 Task: Create a rule from the Agile list, Priority changed -> Complete task in the project BioTech if Priority Cleared then Complete Task
Action: Mouse moved to (1302, 211)
Screenshot: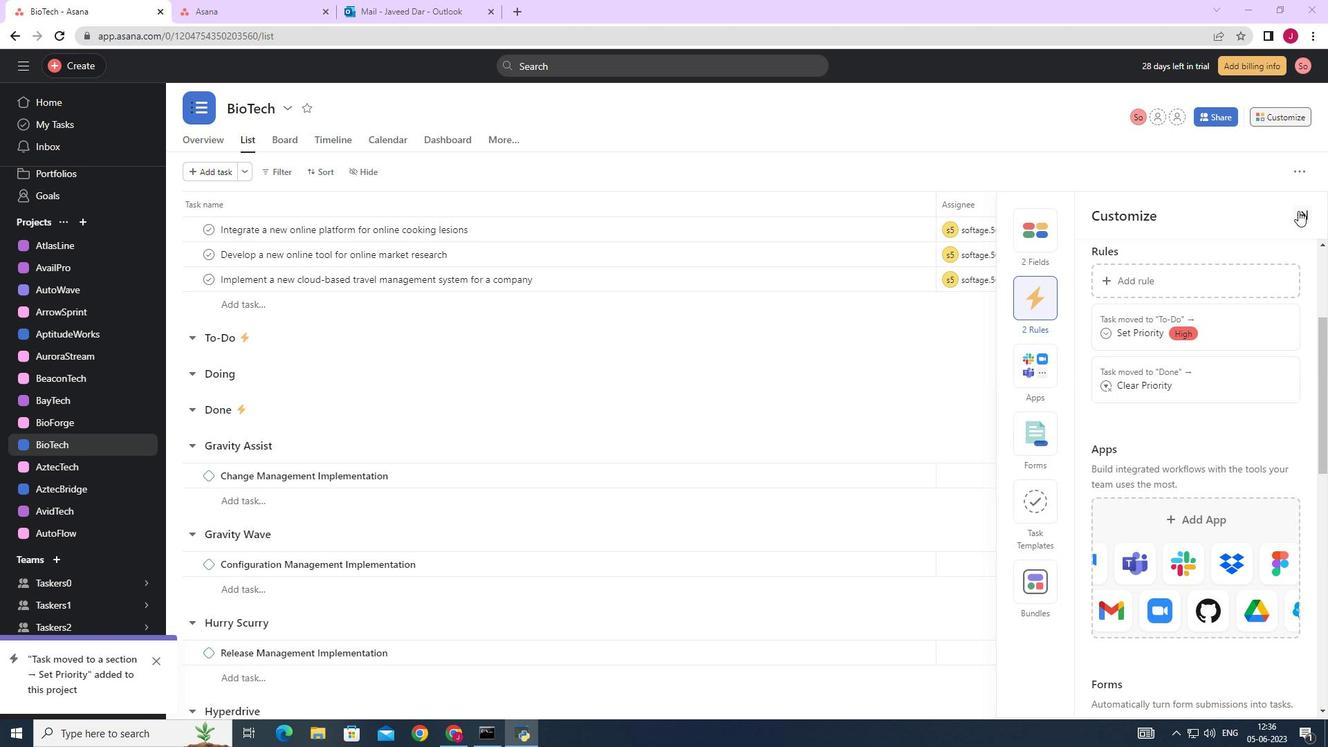 
Action: Mouse pressed left at (1302, 211)
Screenshot: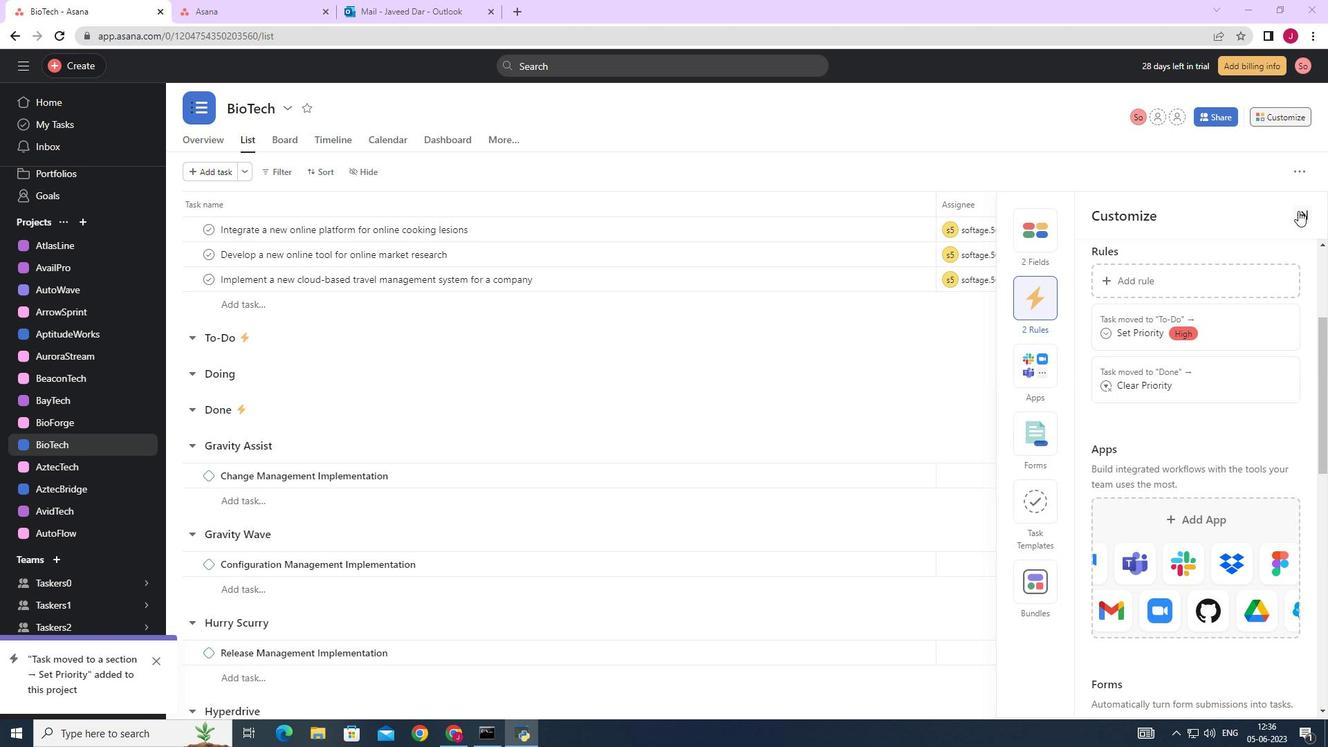 
Action: Mouse moved to (1283, 113)
Screenshot: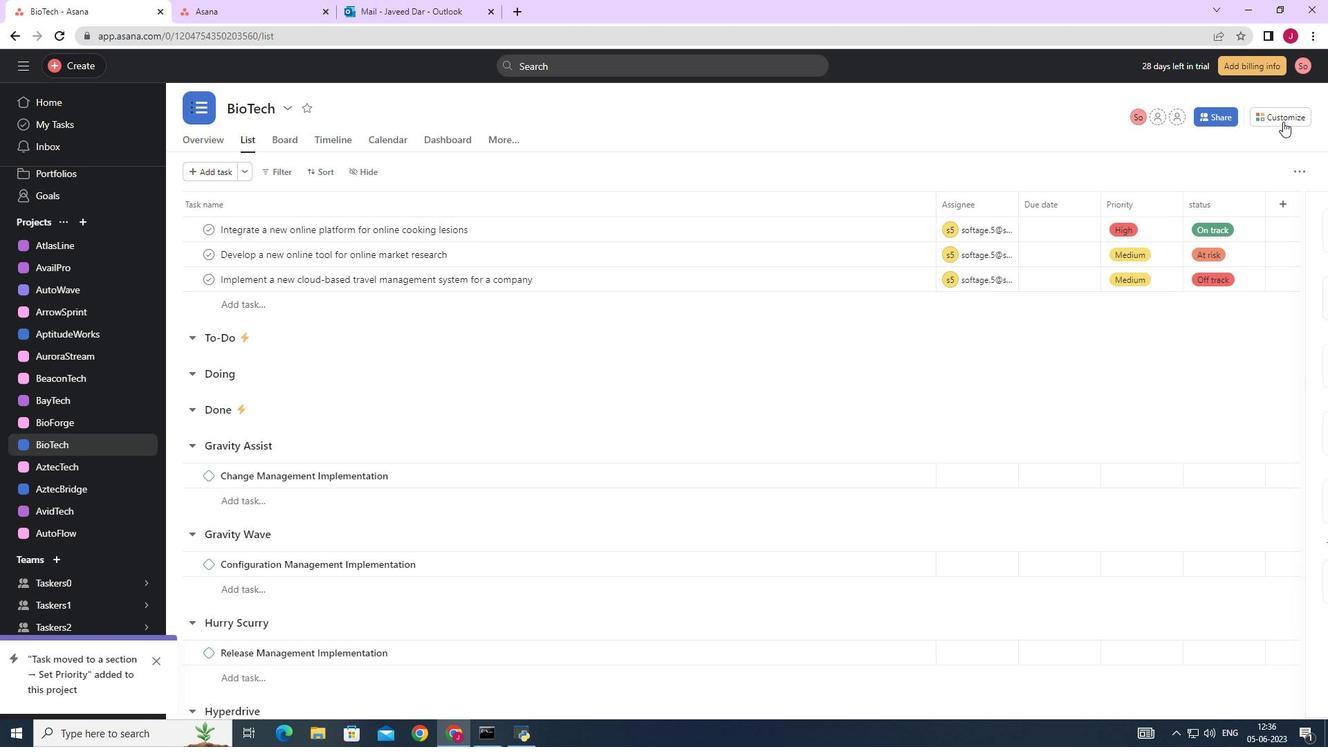 
Action: Mouse pressed left at (1283, 113)
Screenshot: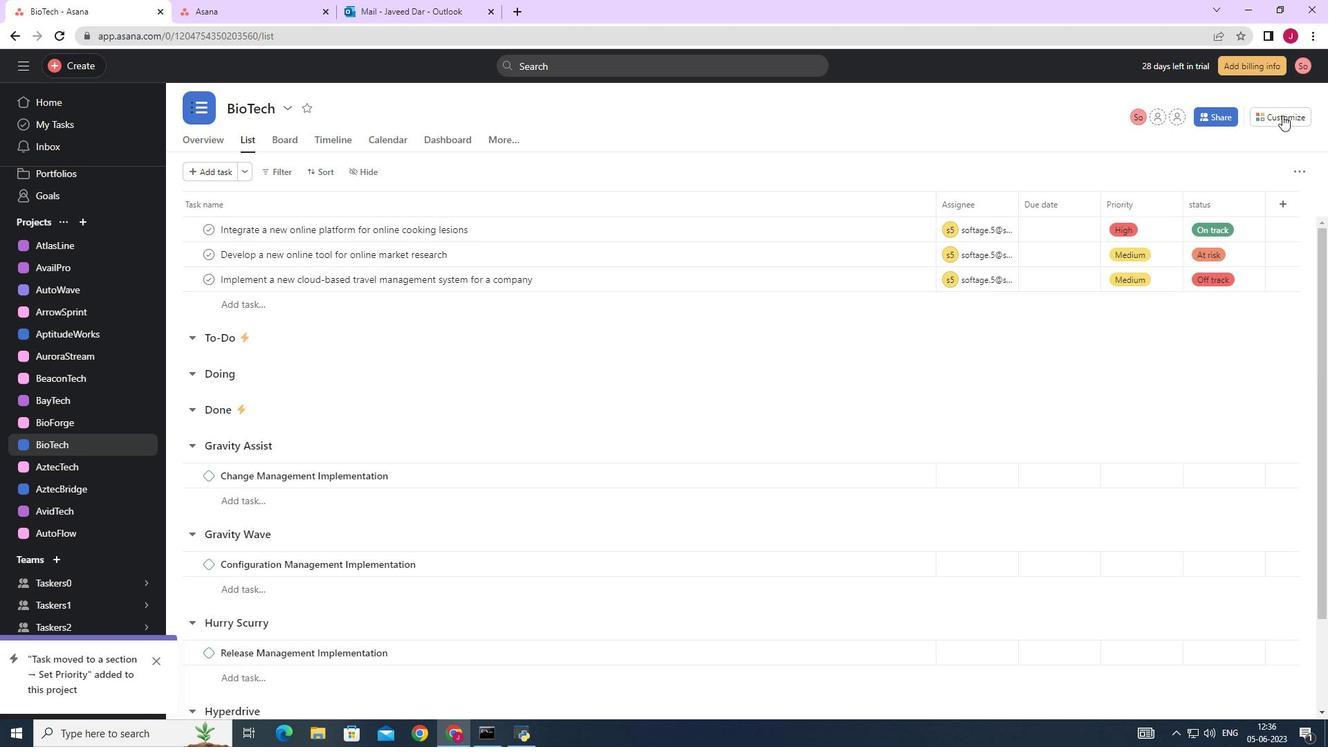 
Action: Mouse moved to (1044, 298)
Screenshot: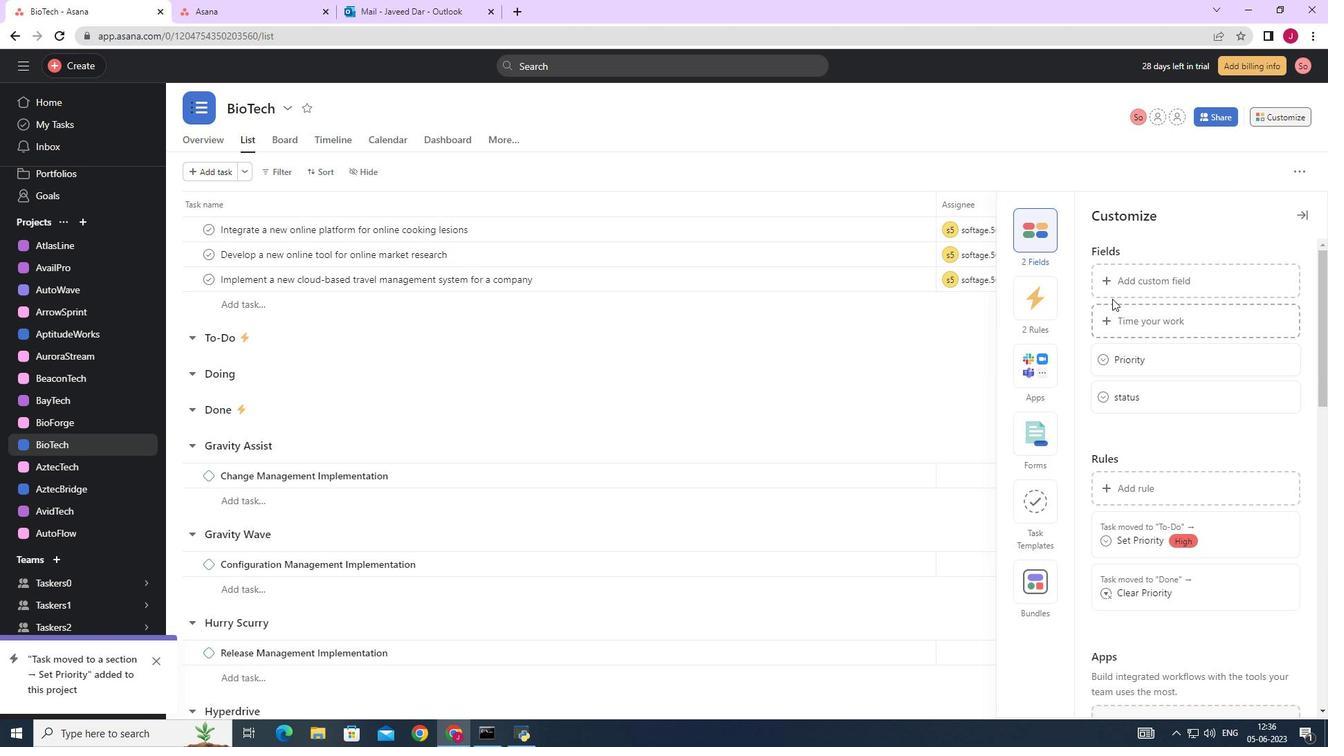 
Action: Mouse pressed left at (1044, 298)
Screenshot: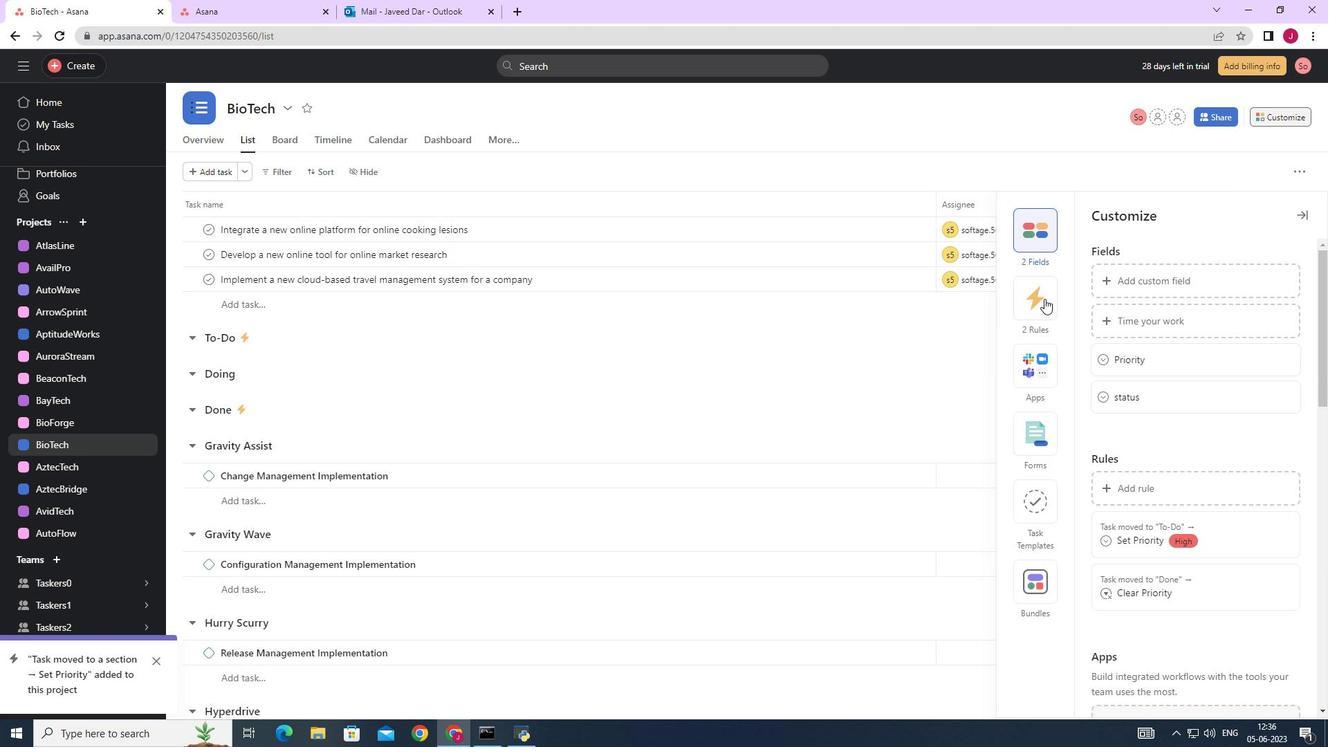 
Action: Mouse moved to (1146, 280)
Screenshot: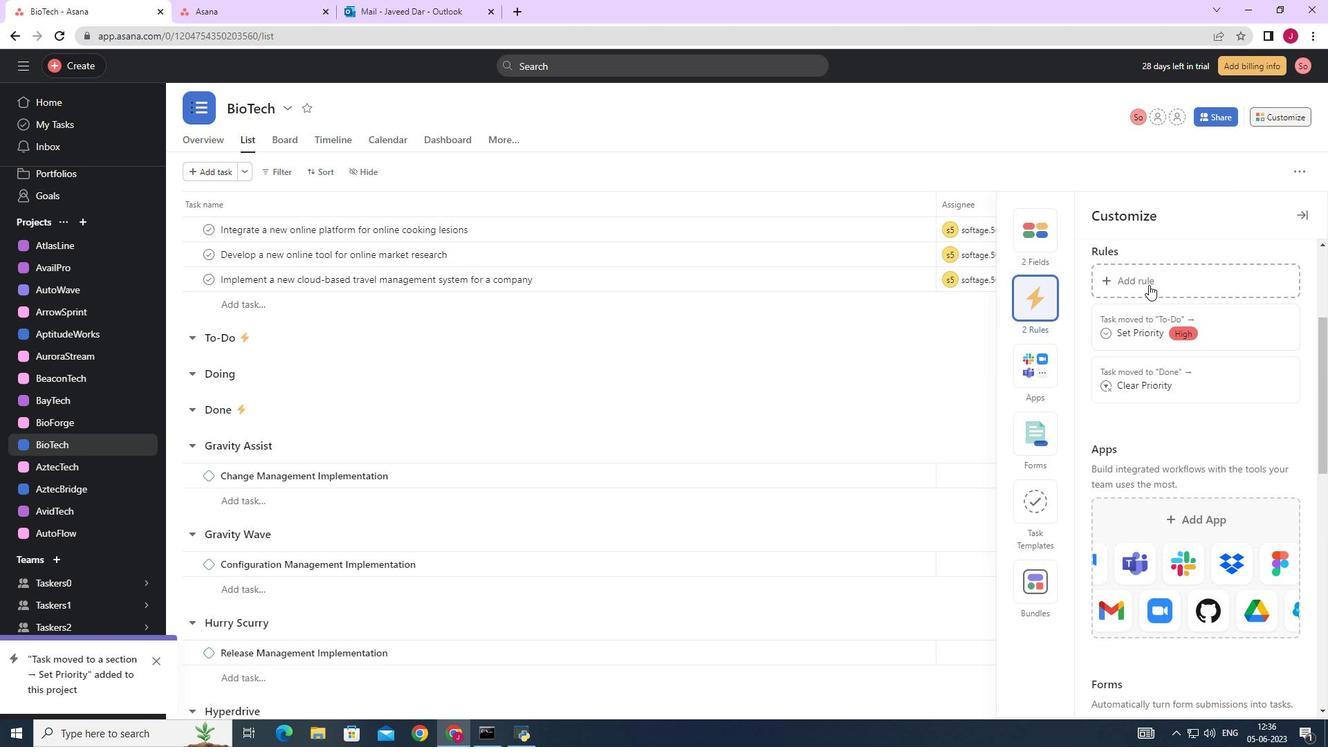 
Action: Mouse pressed left at (1146, 280)
Screenshot: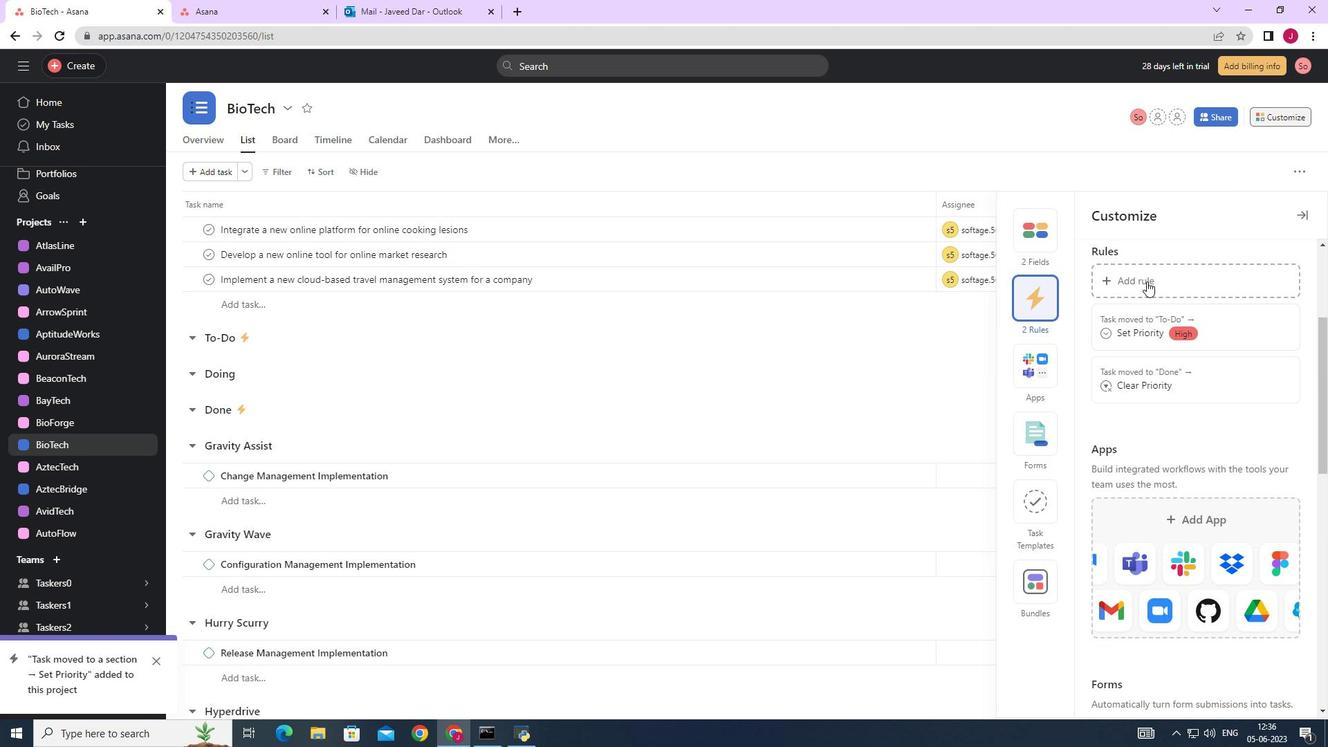 
Action: Mouse moved to (285, 208)
Screenshot: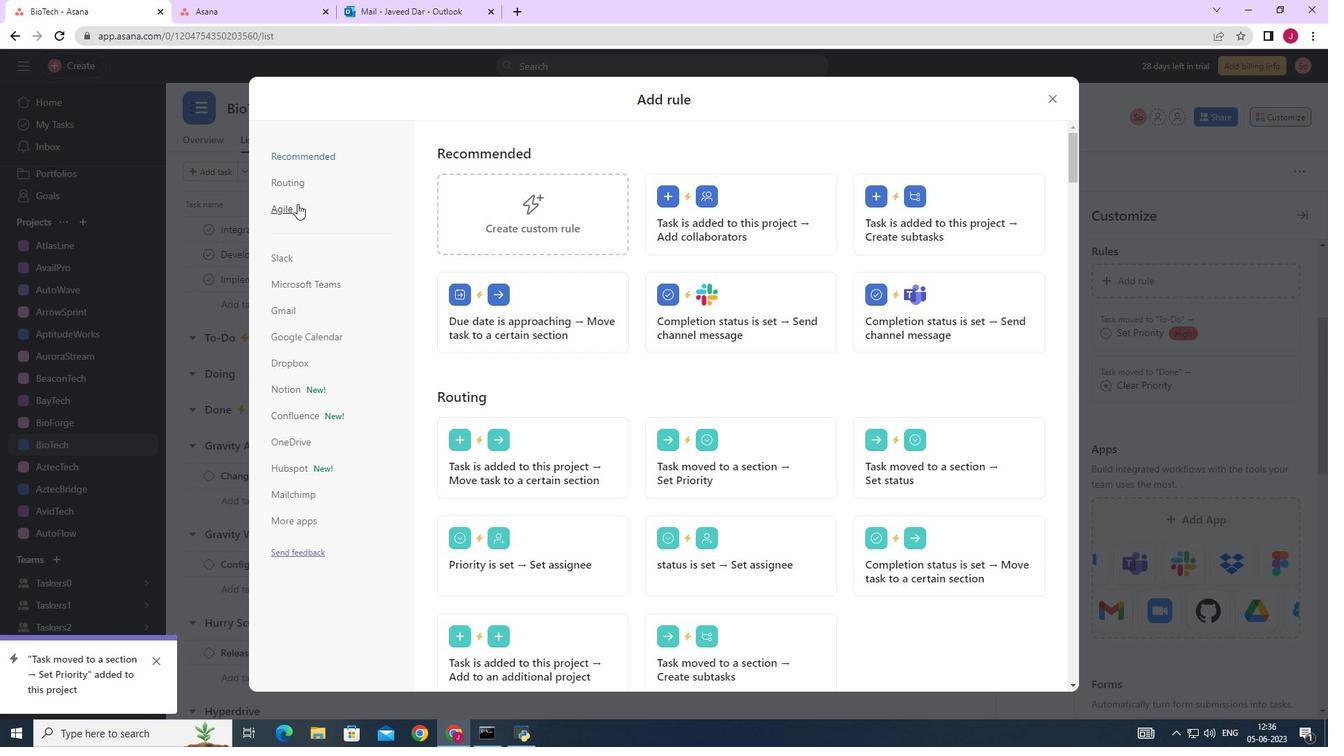 
Action: Mouse pressed left at (285, 208)
Screenshot: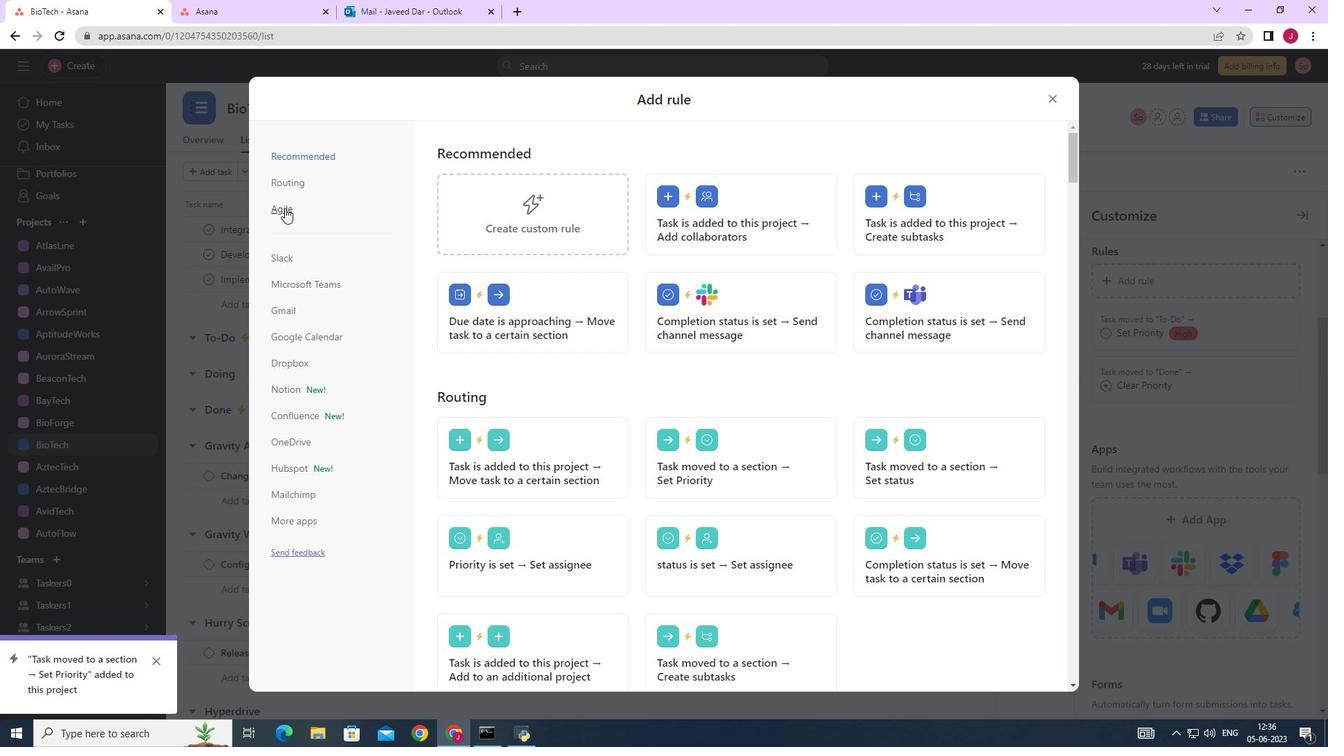 
Action: Mouse moved to (558, 201)
Screenshot: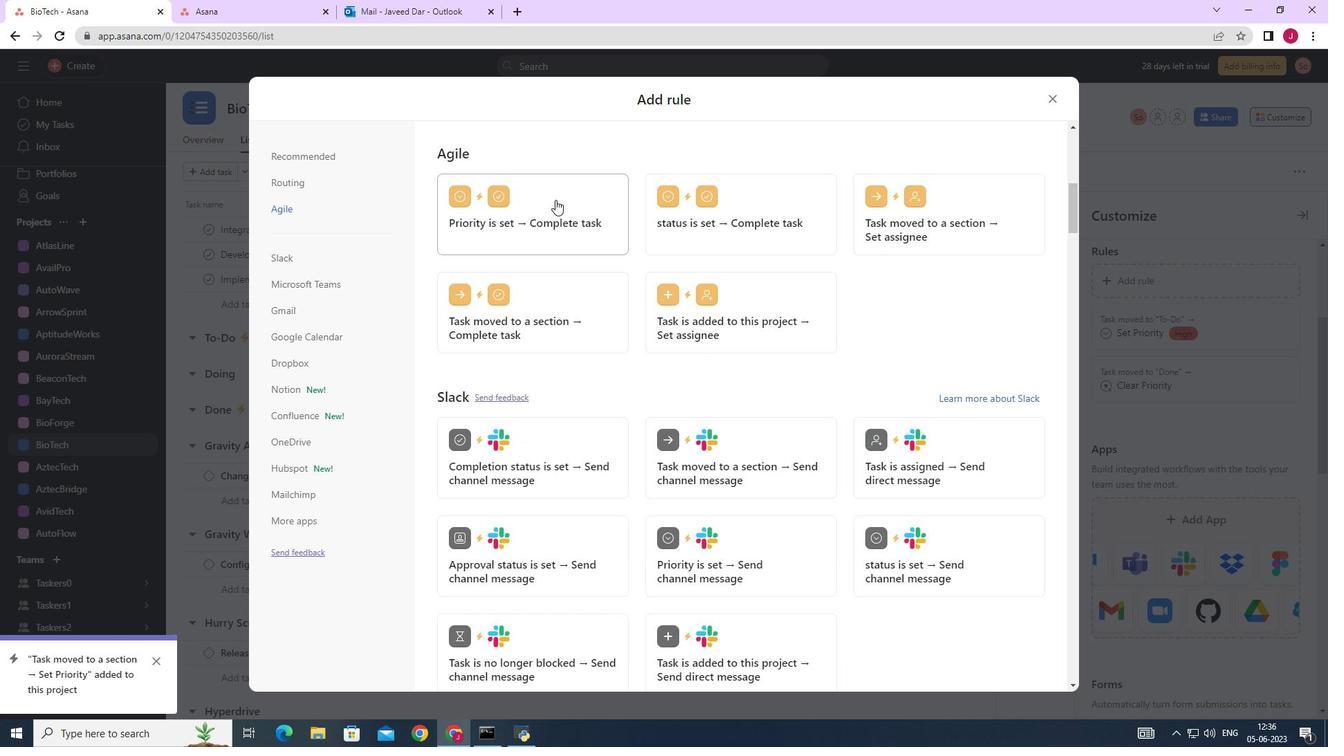 
Action: Mouse pressed left at (558, 201)
Screenshot: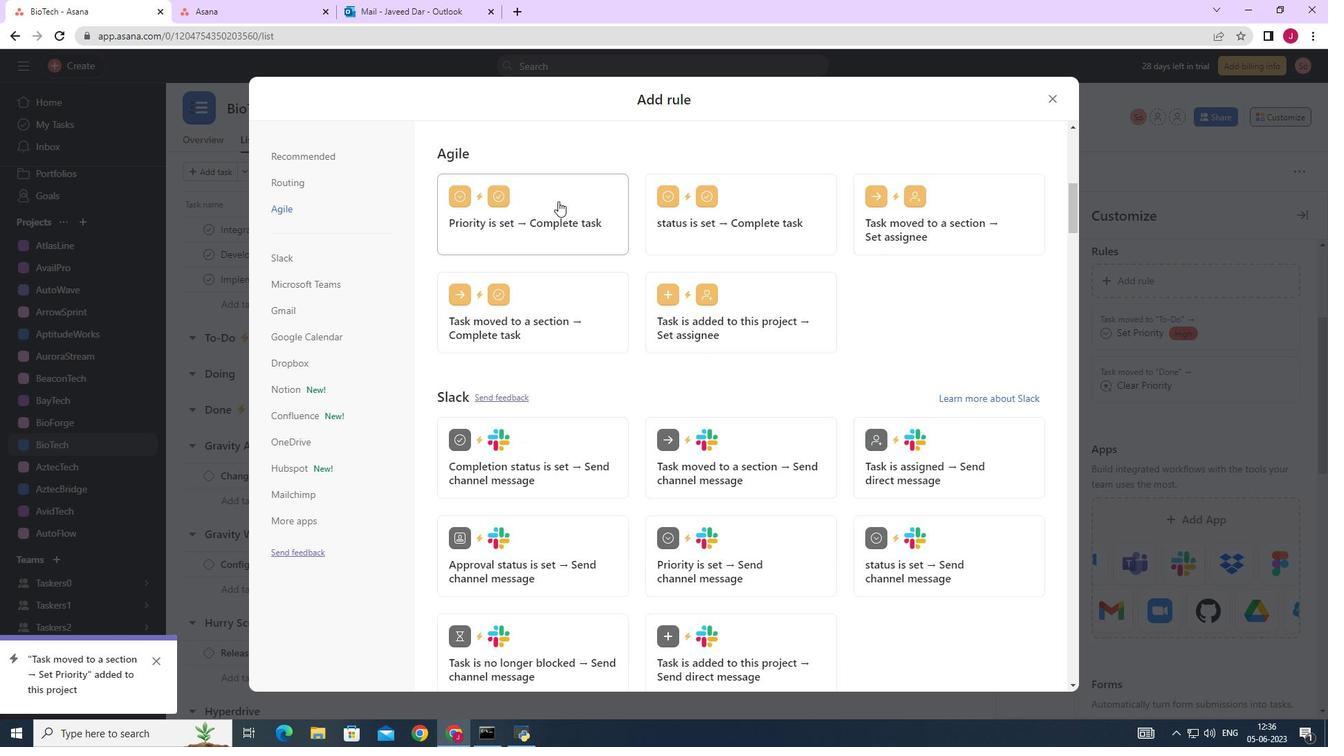 
Action: Mouse moved to (512, 359)
Screenshot: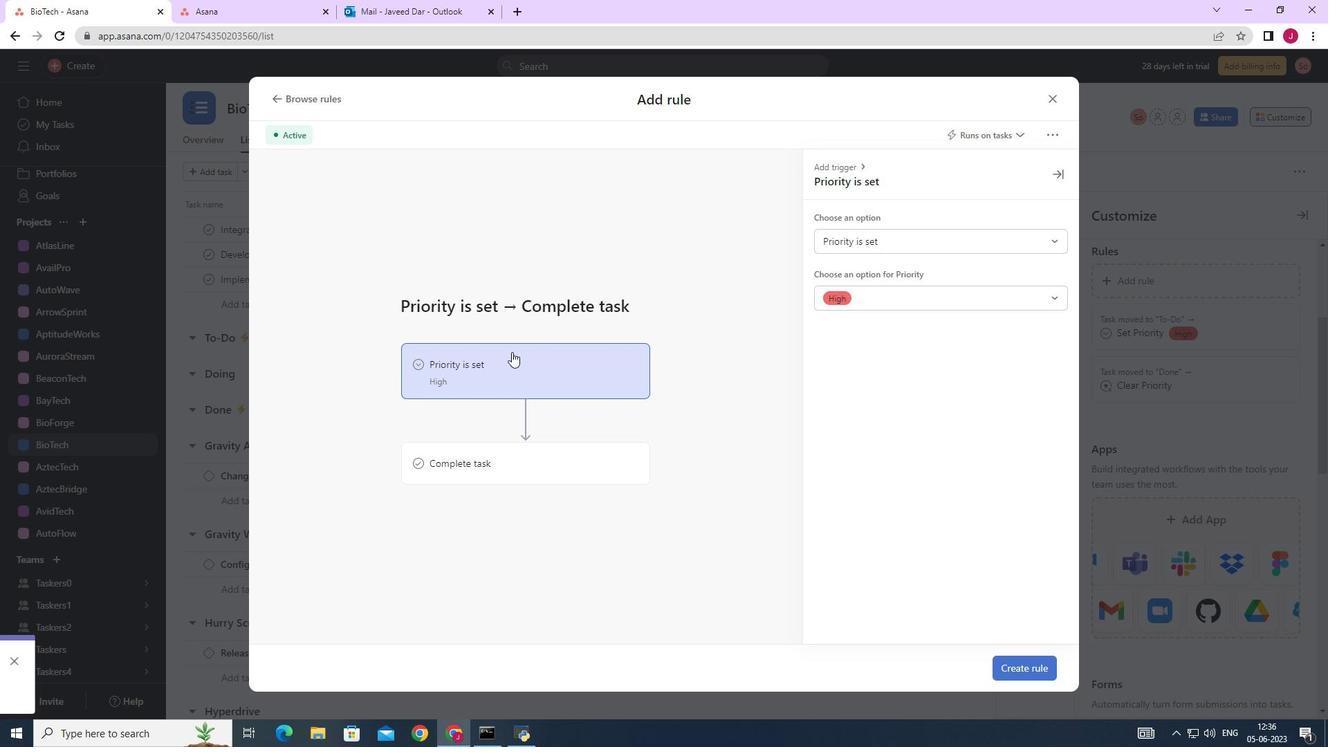 
Action: Mouse pressed left at (512, 359)
Screenshot: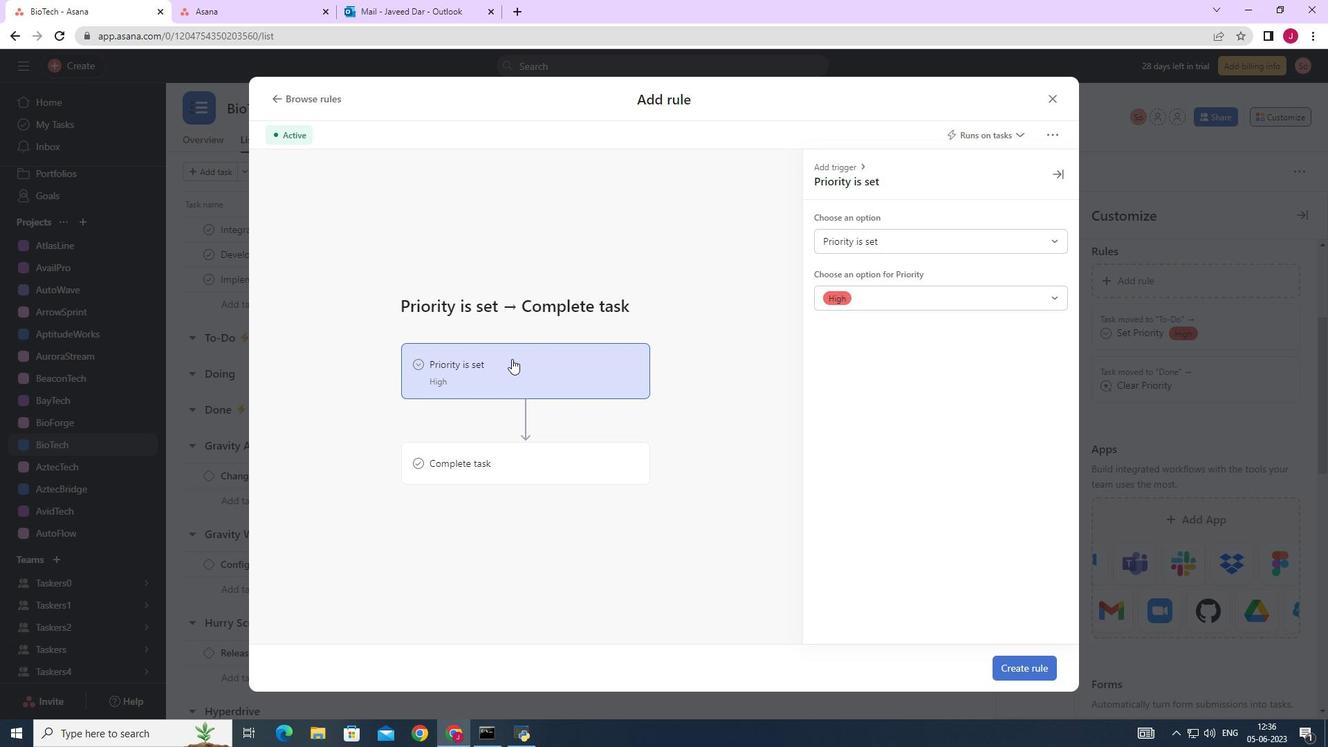 
Action: Mouse moved to (954, 237)
Screenshot: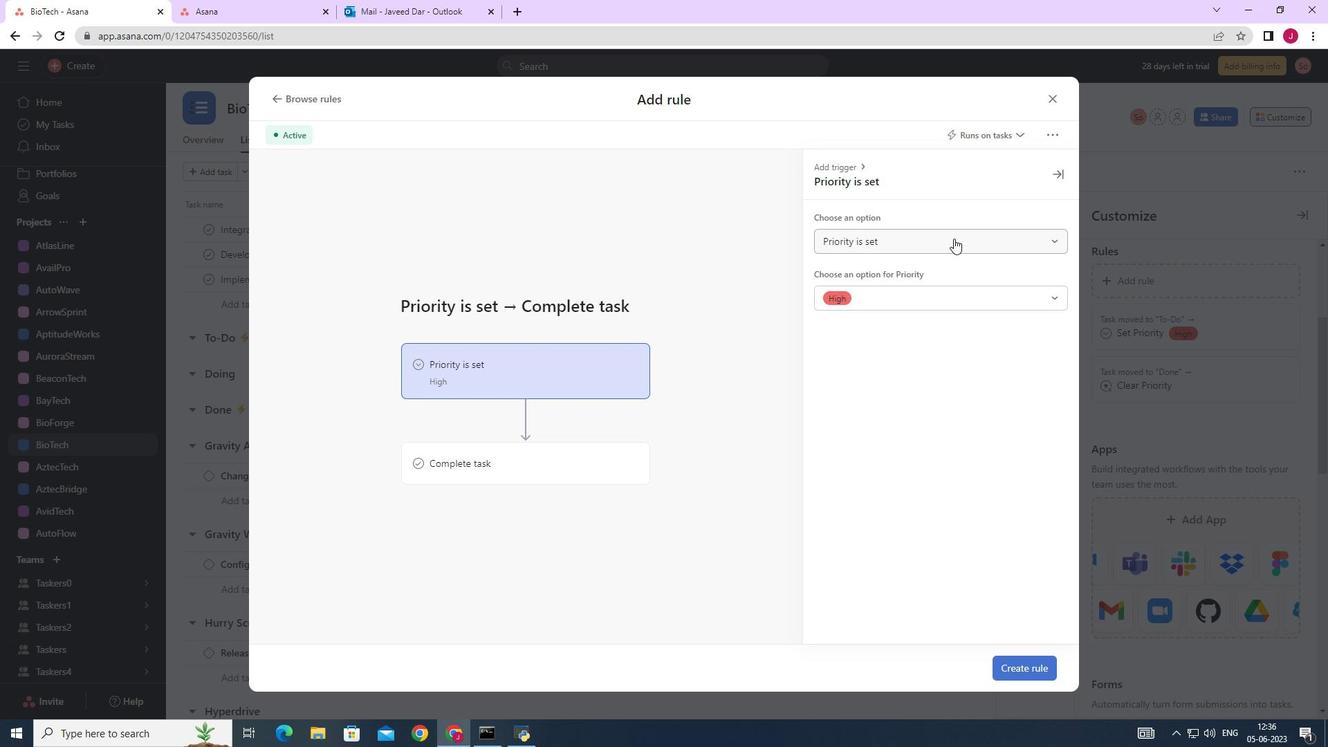 
Action: Mouse pressed left at (954, 237)
Screenshot: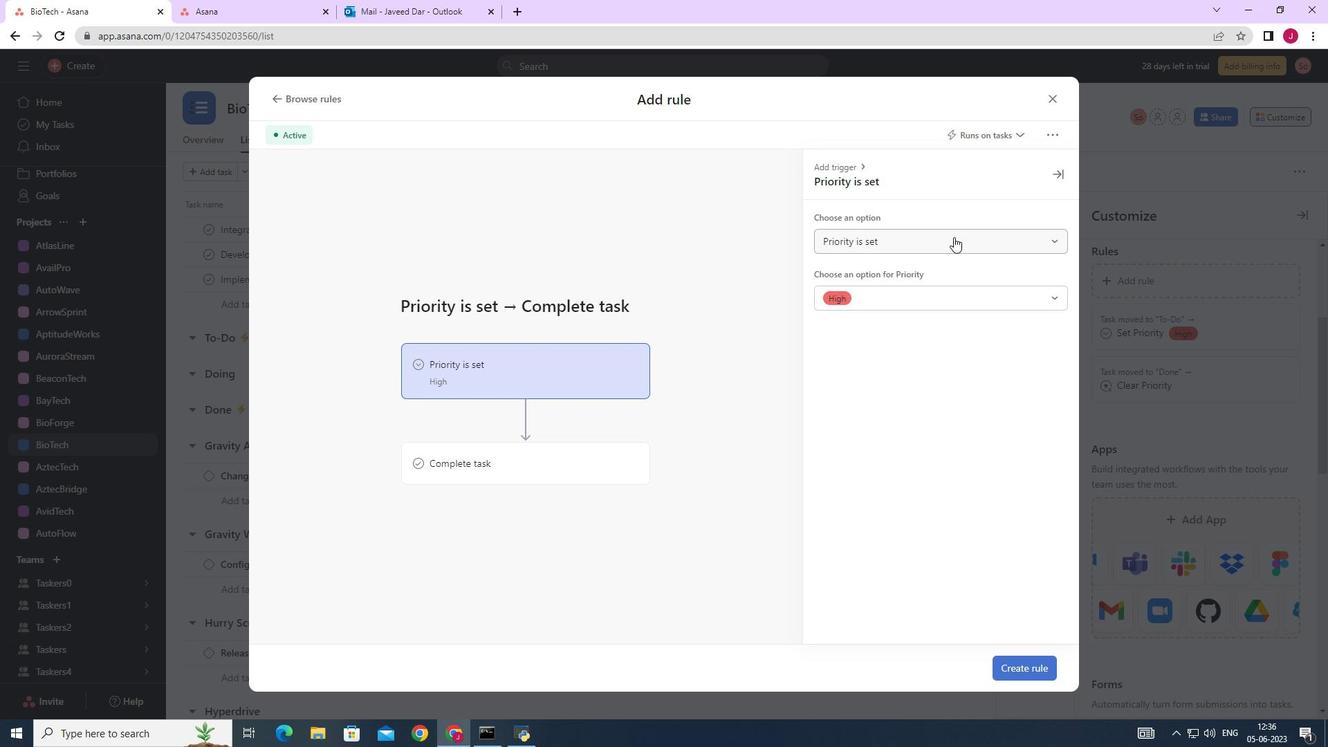 
Action: Mouse moved to (915, 291)
Screenshot: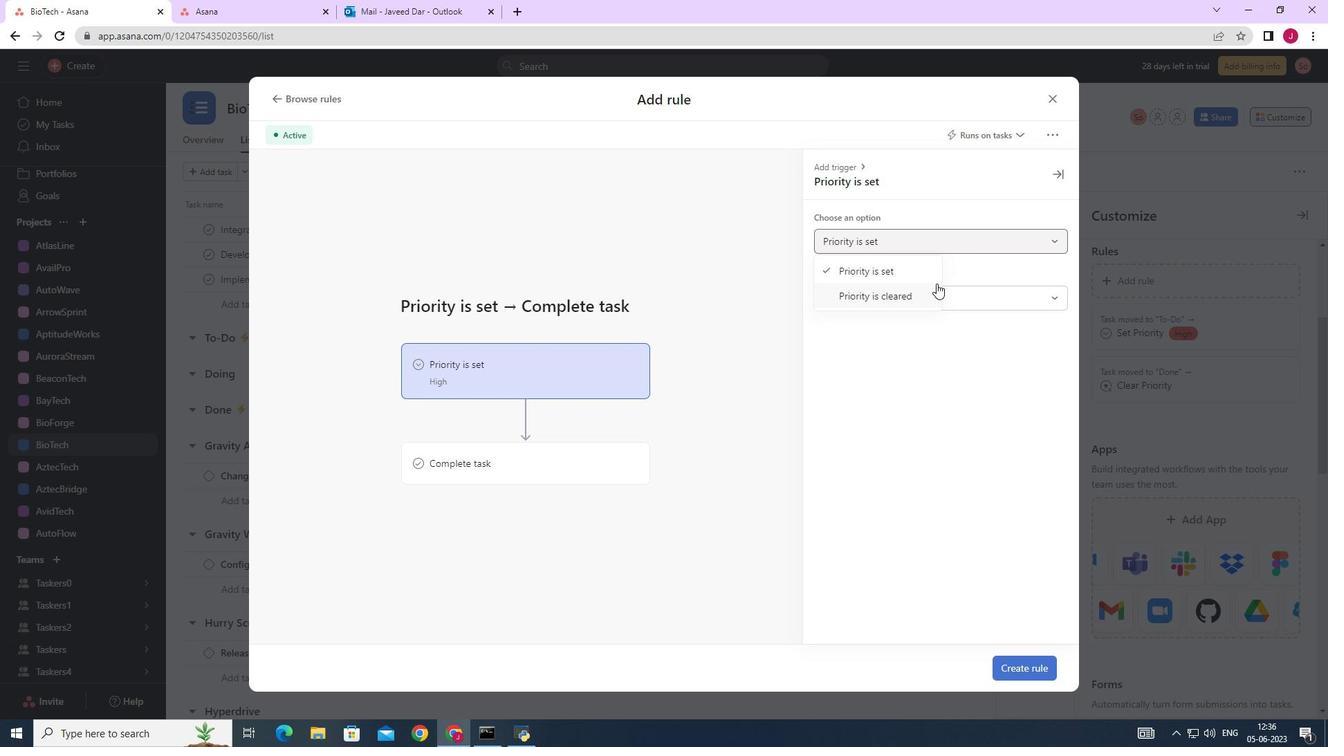 
Action: Mouse pressed left at (915, 291)
Screenshot: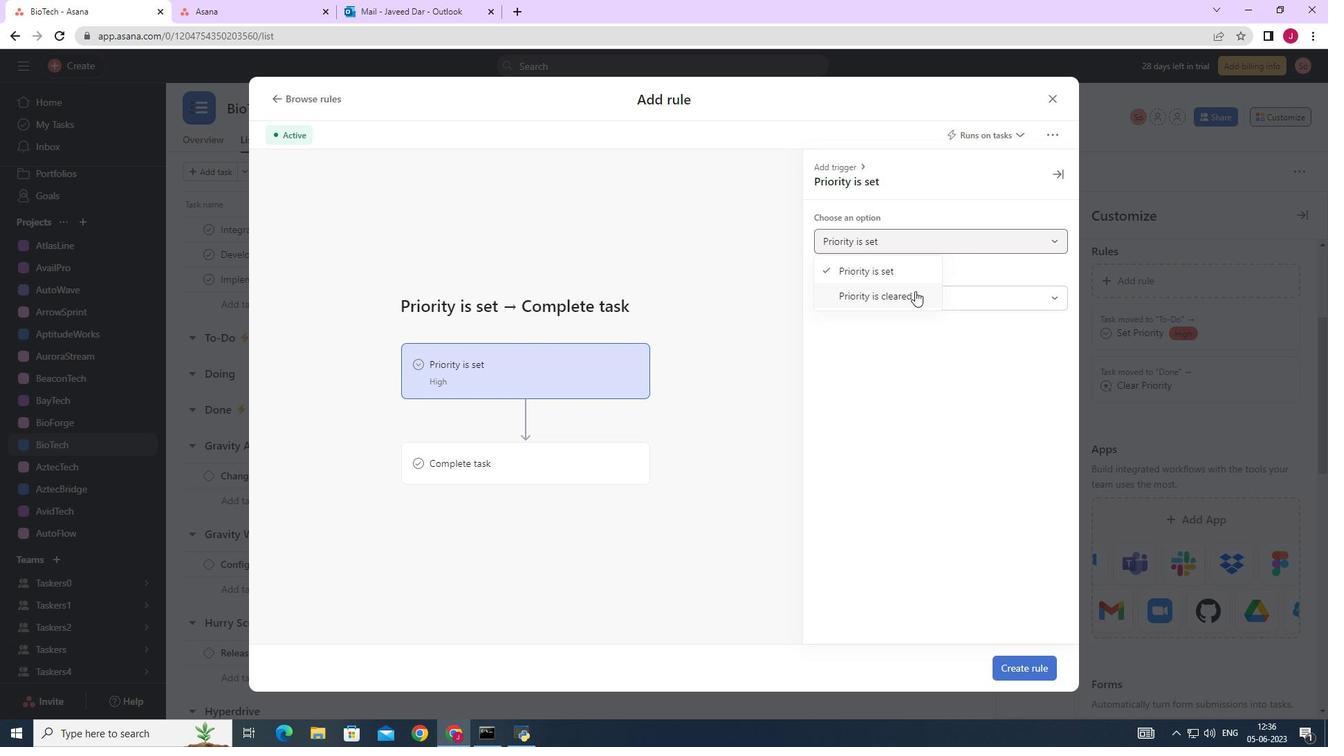 
Action: Mouse moved to (517, 451)
Screenshot: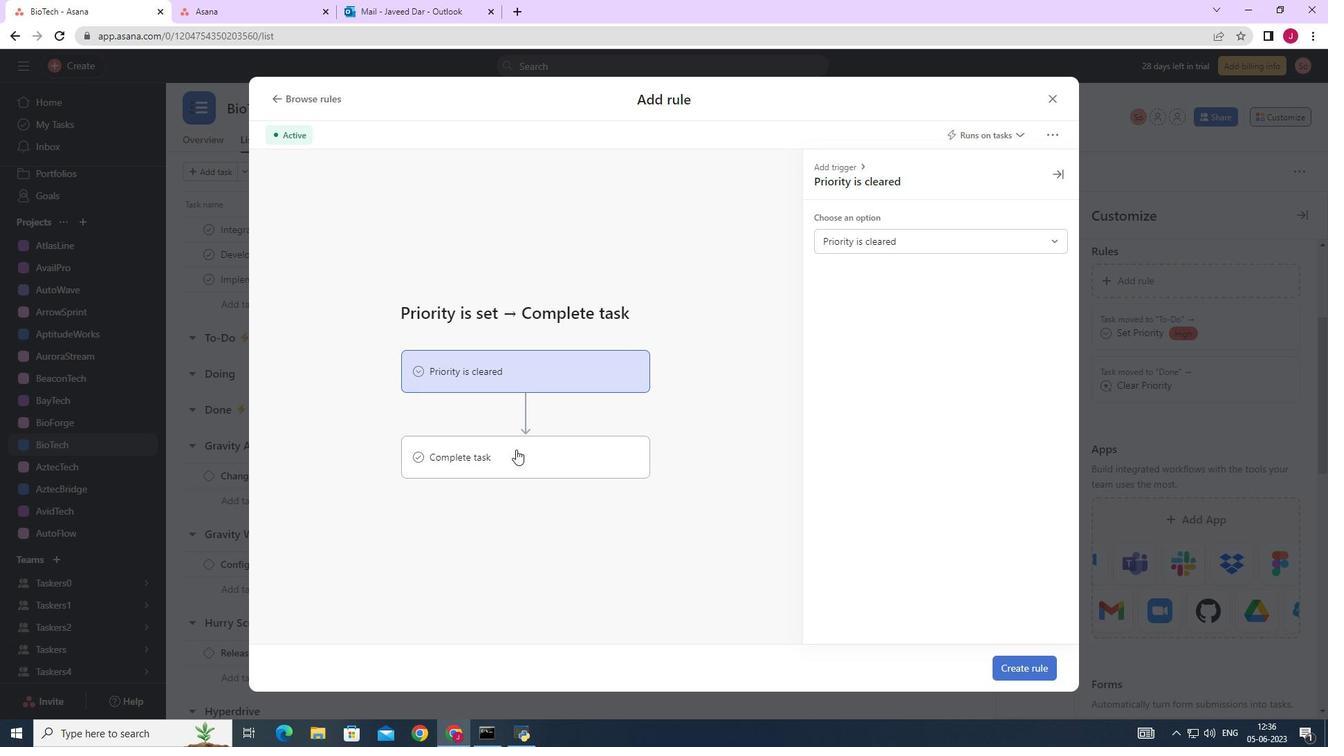 
Action: Mouse pressed left at (517, 451)
Screenshot: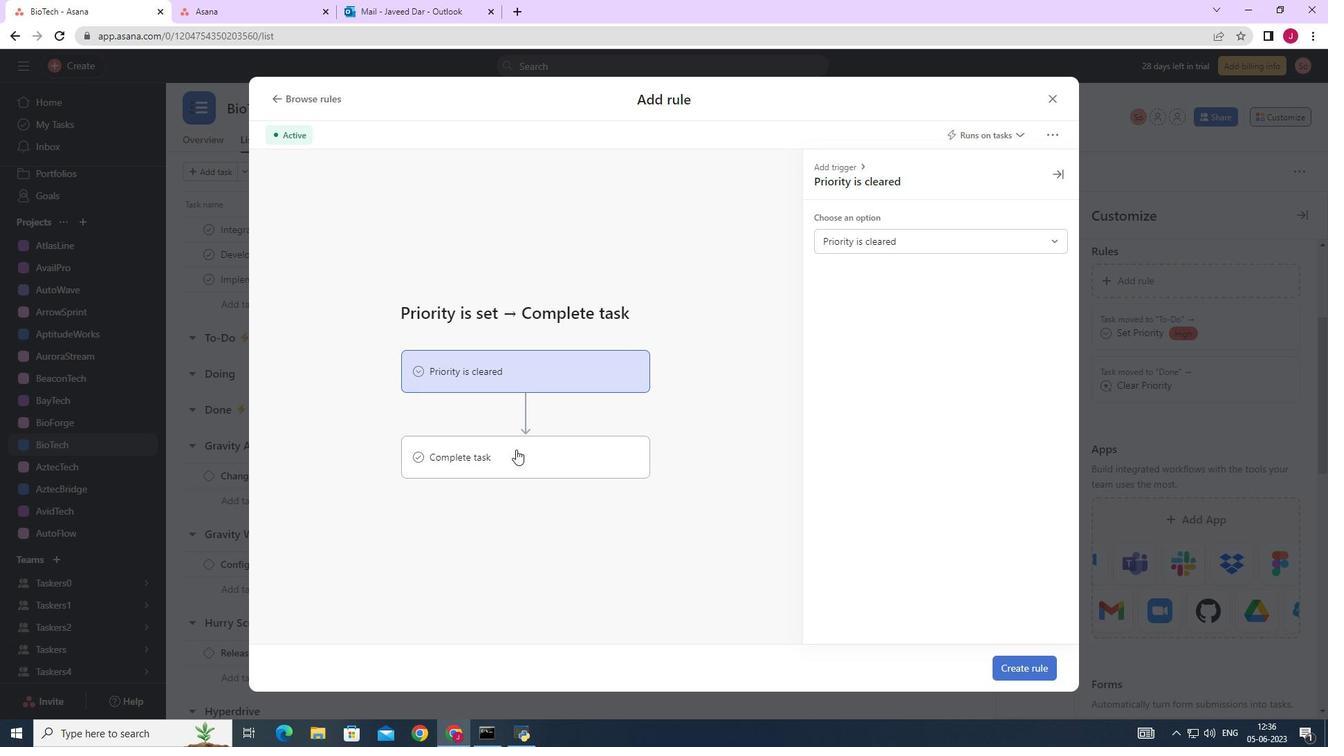 
Action: Mouse moved to (1032, 665)
Screenshot: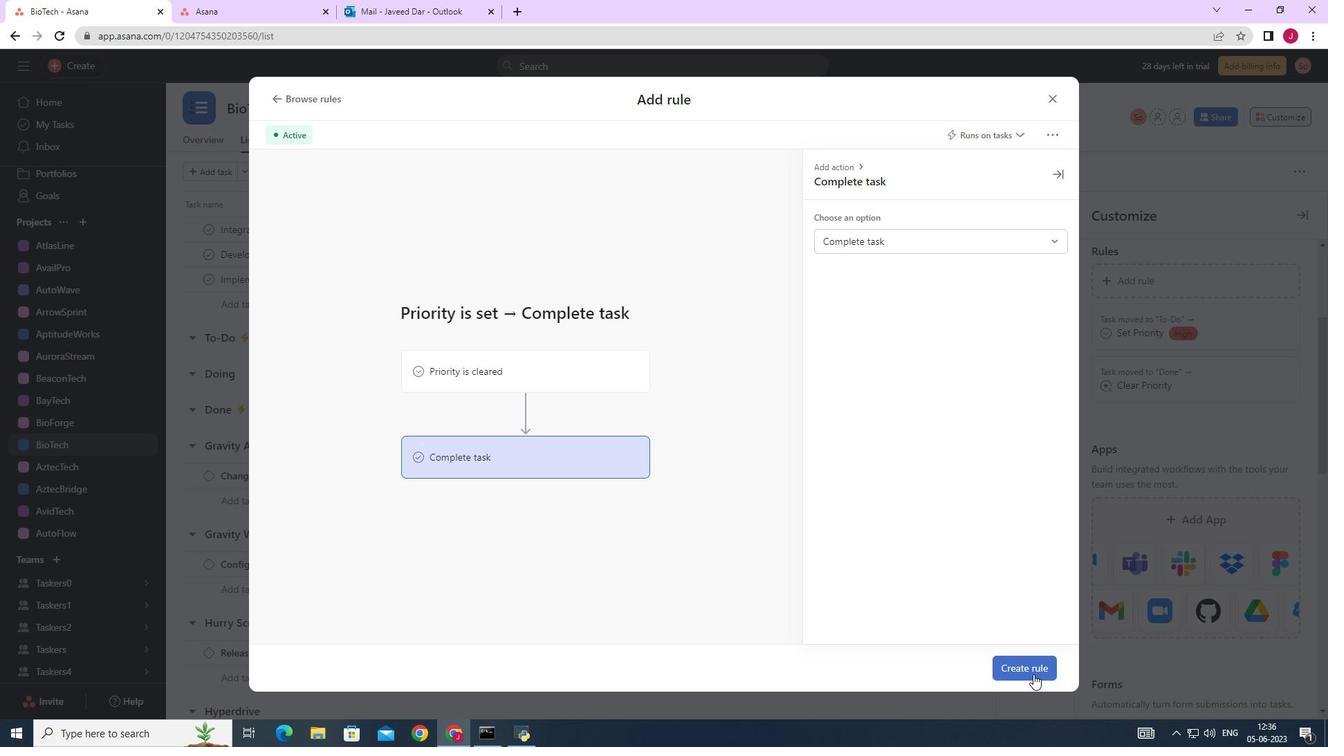 
Action: Mouse pressed left at (1032, 665)
Screenshot: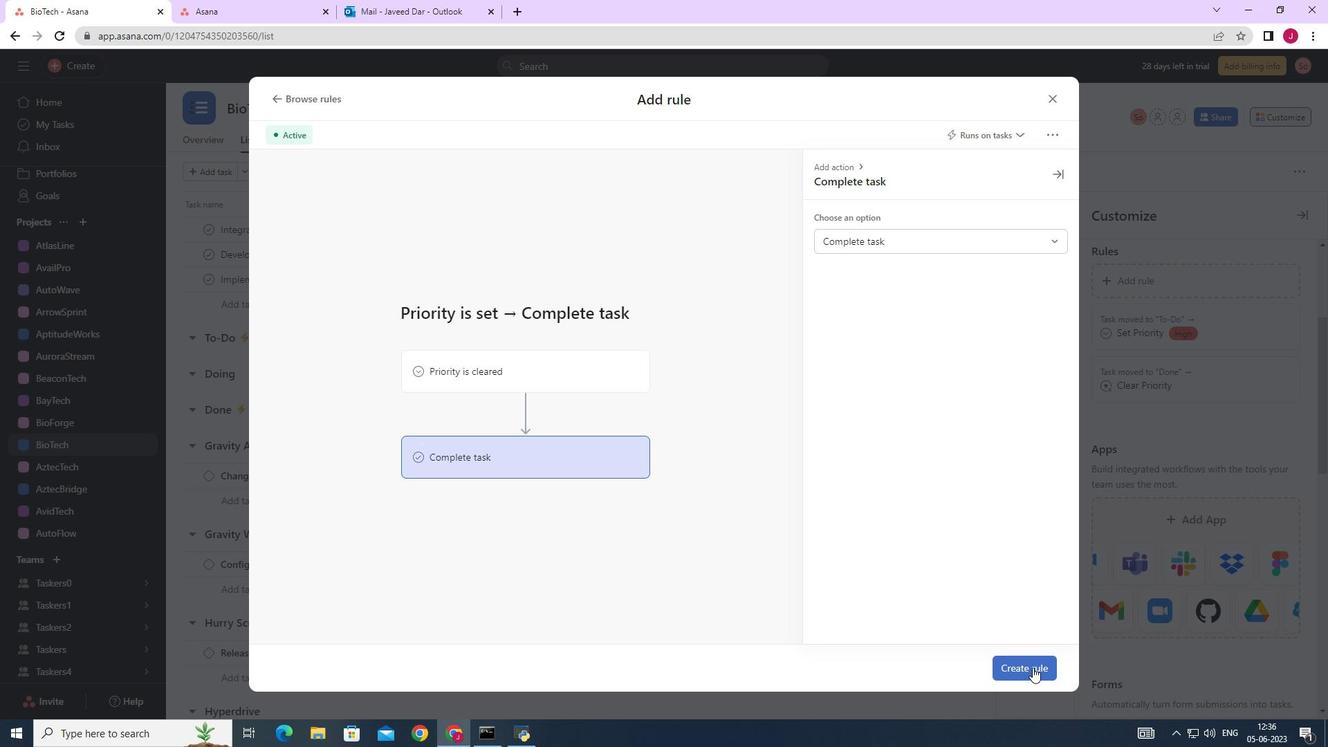 
Action: Mouse moved to (985, 628)
Screenshot: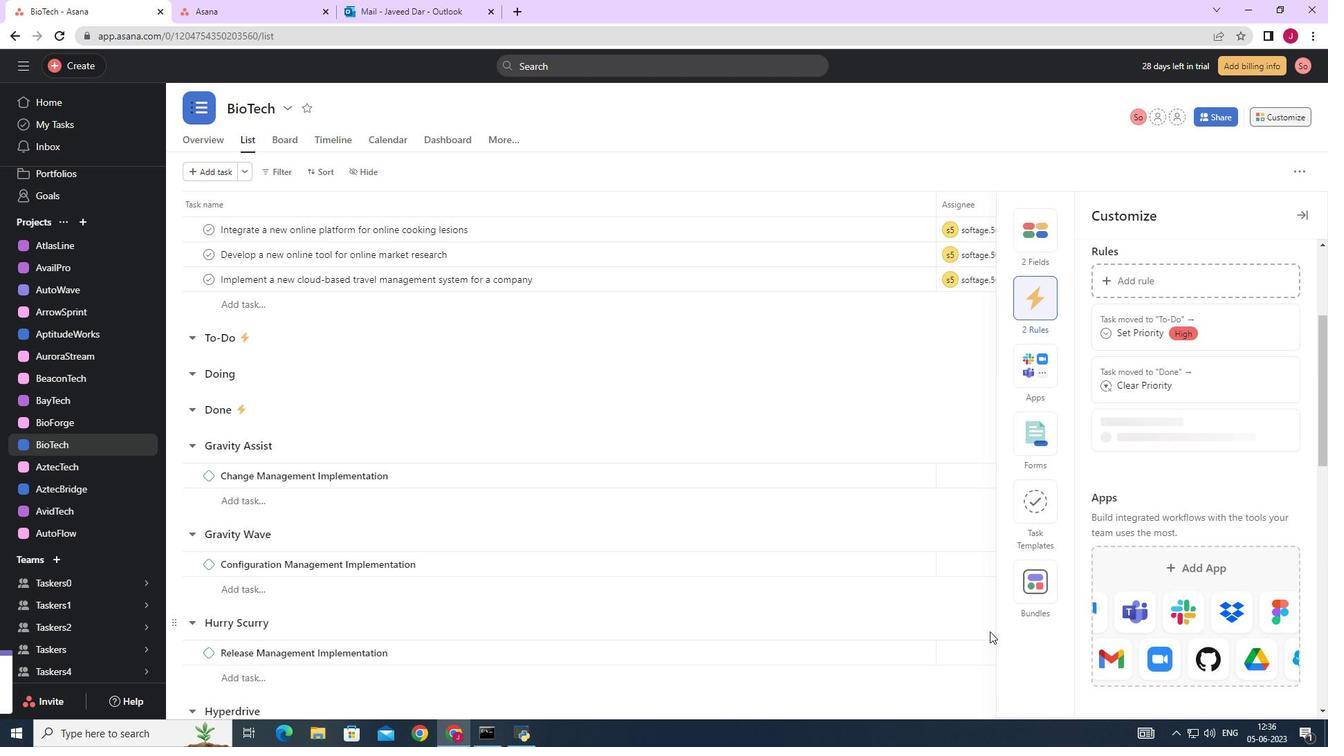 
